 Task: Start in the project XpressTech the sprint 'Black Hole', with a duration of 2 weeks.
Action: Mouse moved to (916, 366)
Screenshot: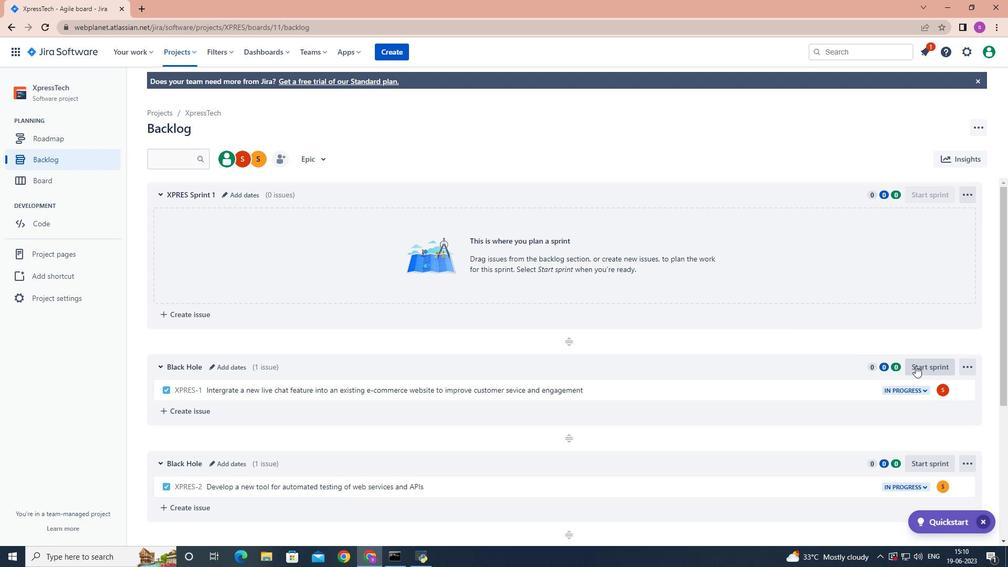 
Action: Mouse pressed left at (916, 366)
Screenshot: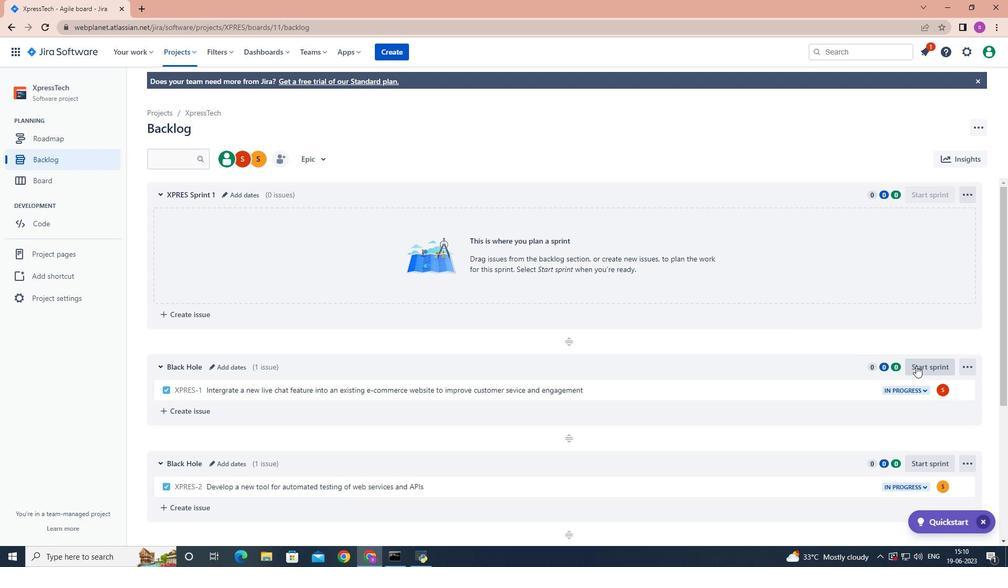 
Action: Mouse moved to (480, 185)
Screenshot: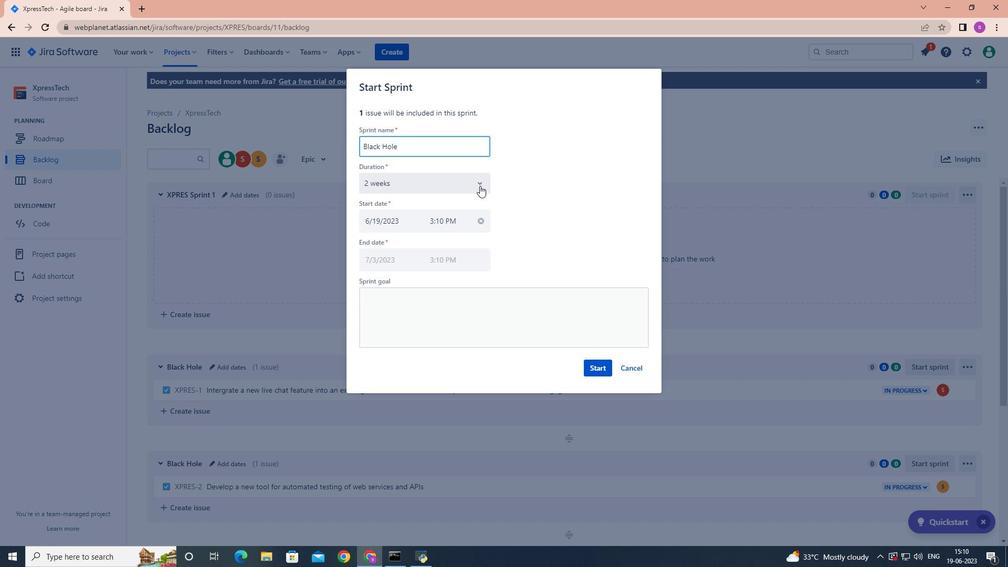 
Action: Mouse pressed left at (480, 185)
Screenshot: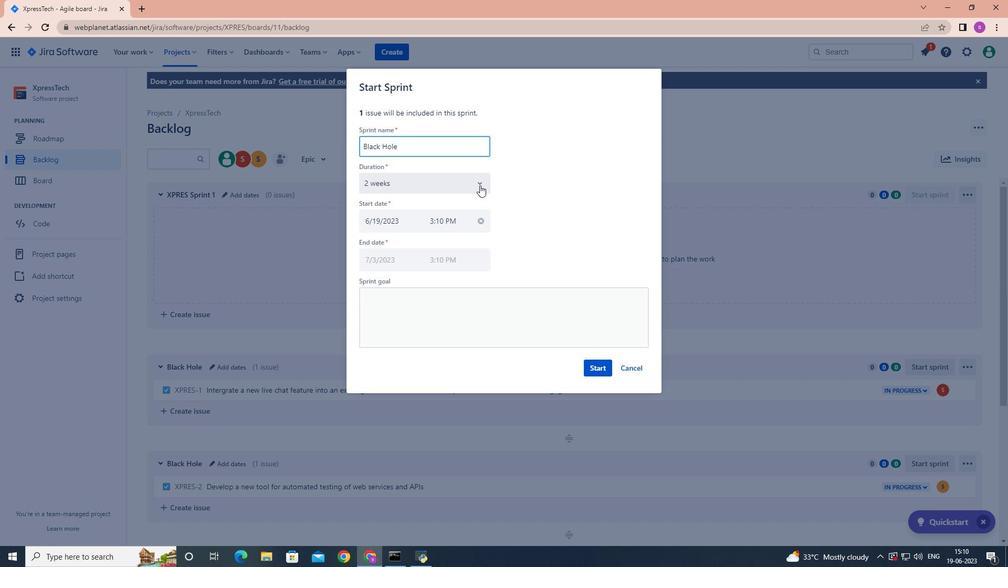 
Action: Mouse moved to (454, 225)
Screenshot: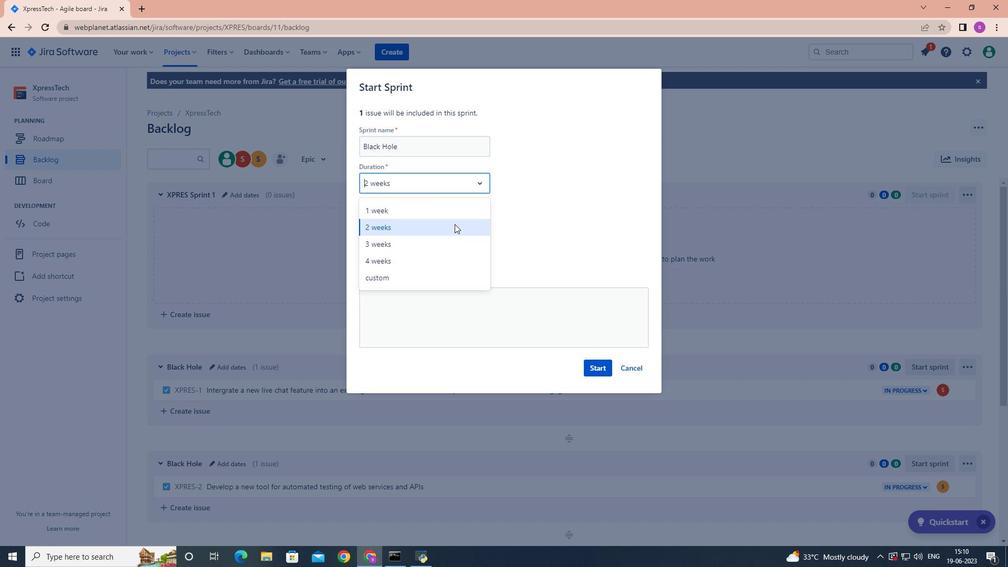 
Action: Mouse pressed left at (454, 225)
Screenshot: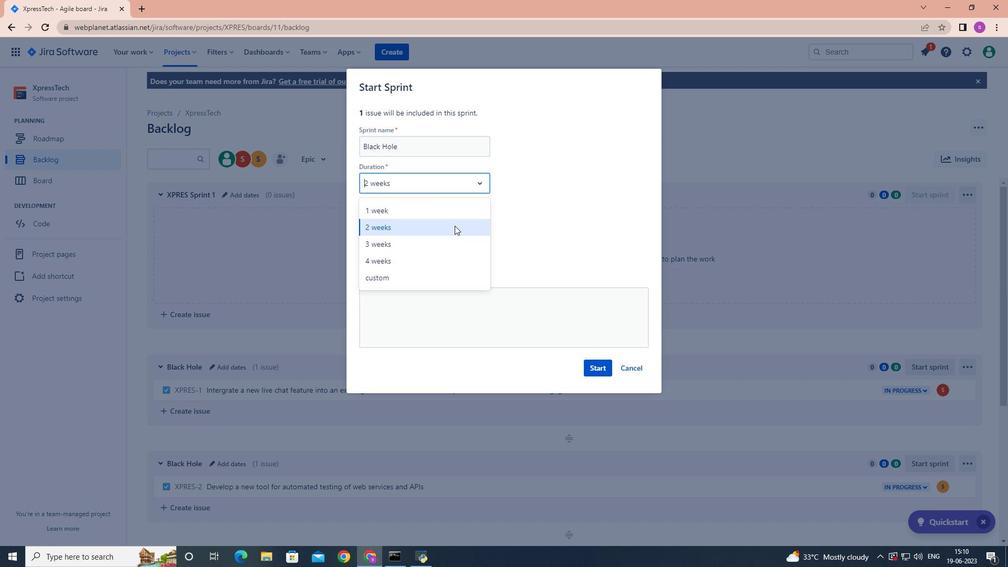 
Action: Mouse moved to (593, 366)
Screenshot: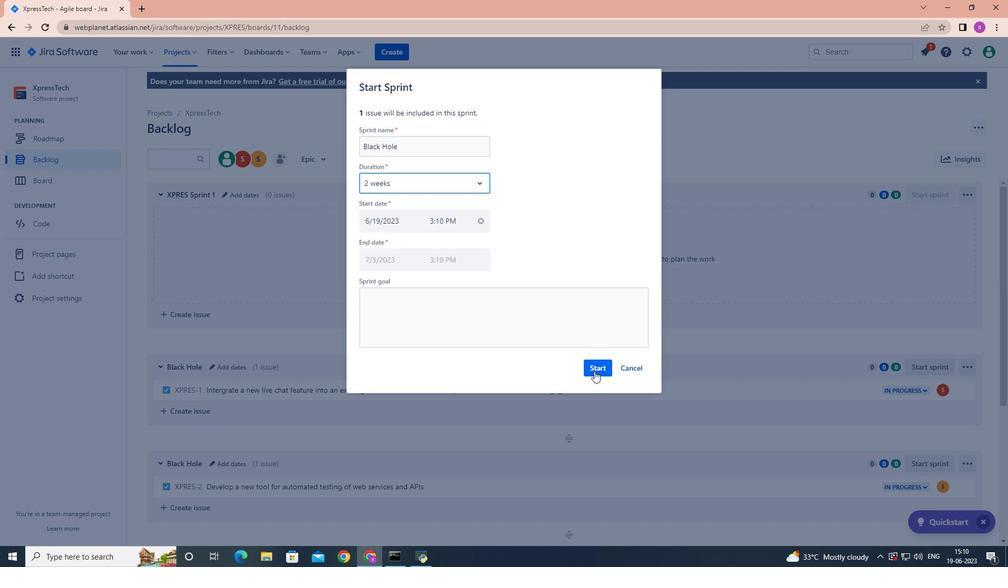 
Action: Mouse pressed left at (593, 366)
Screenshot: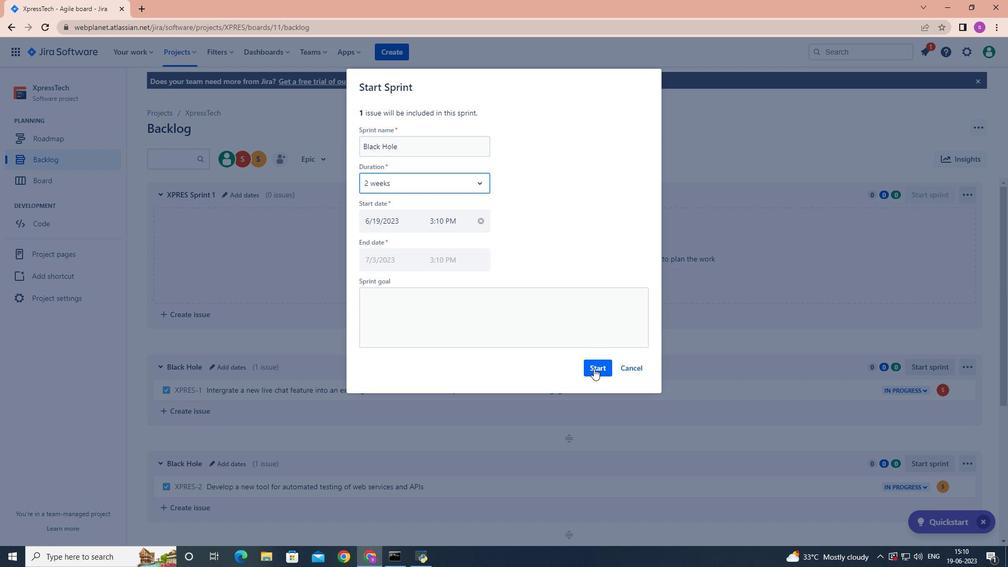 
Action: Mouse moved to (591, 405)
Screenshot: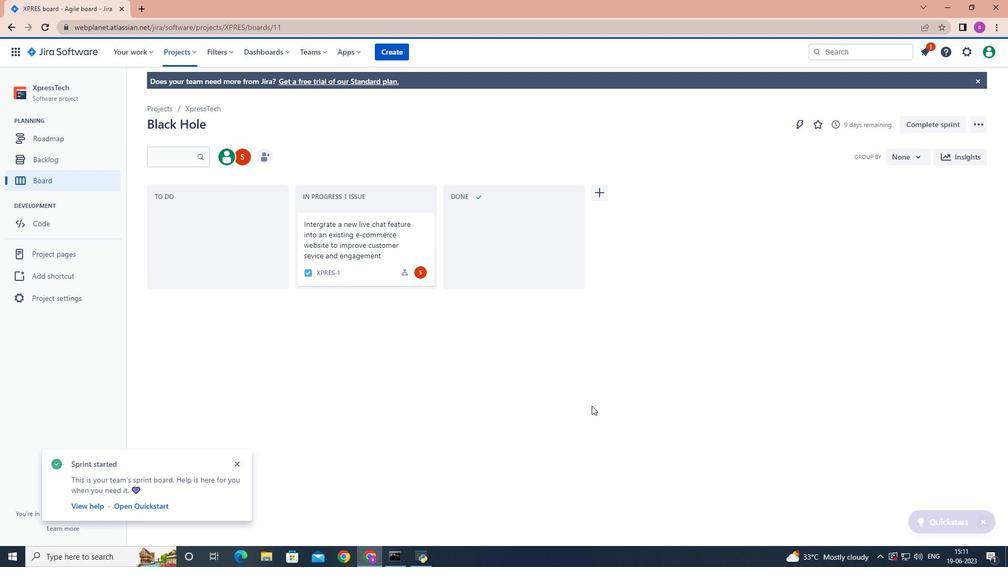 
